 Task: Import the 'calendar' file from the Desktop into Outlook.
Action: Mouse moved to (21, 106)
Screenshot: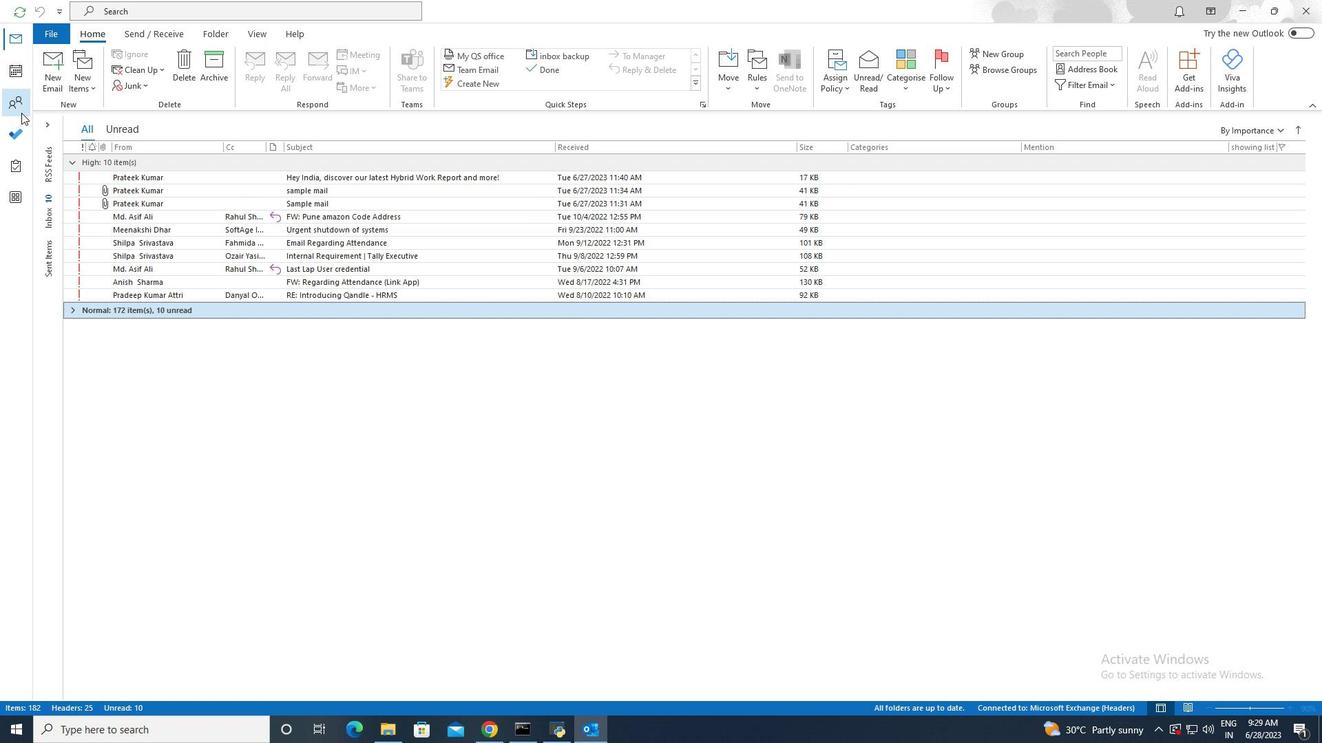 
Action: Mouse pressed left at (21, 106)
Screenshot: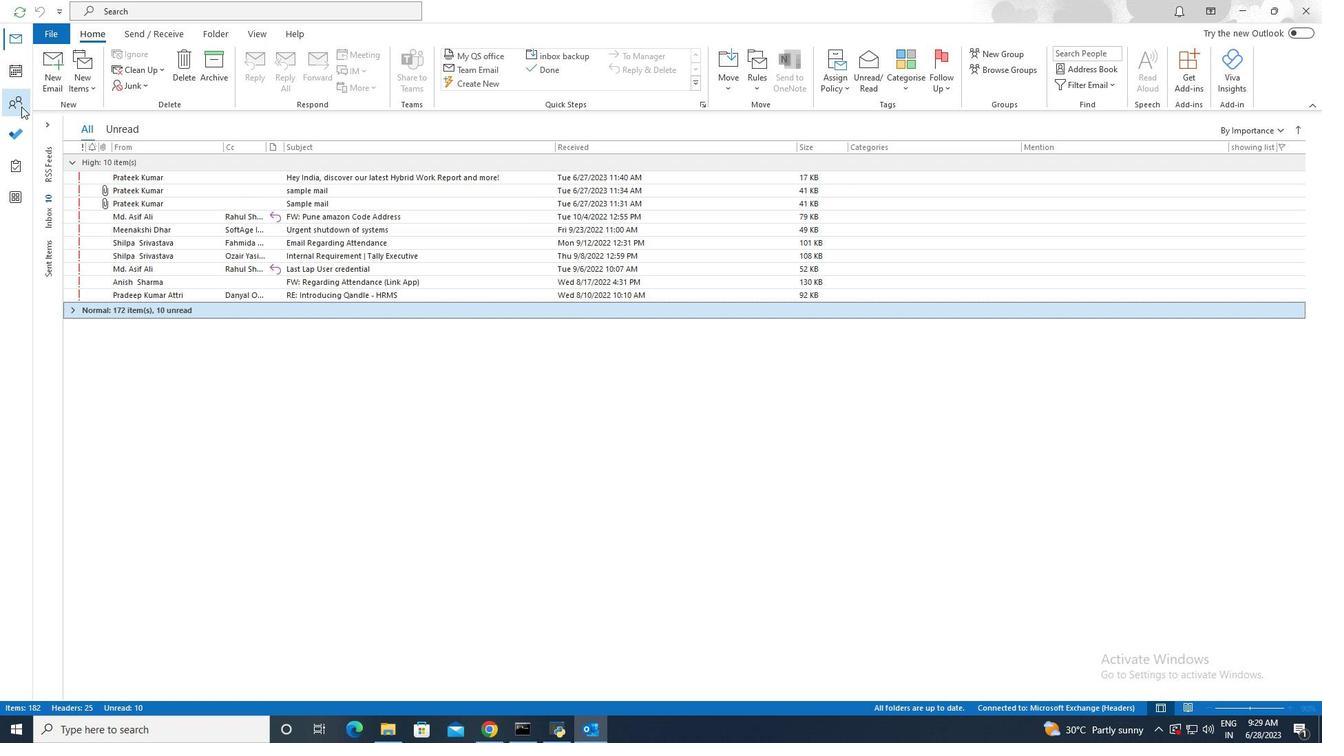 
Action: Mouse moved to (61, 32)
Screenshot: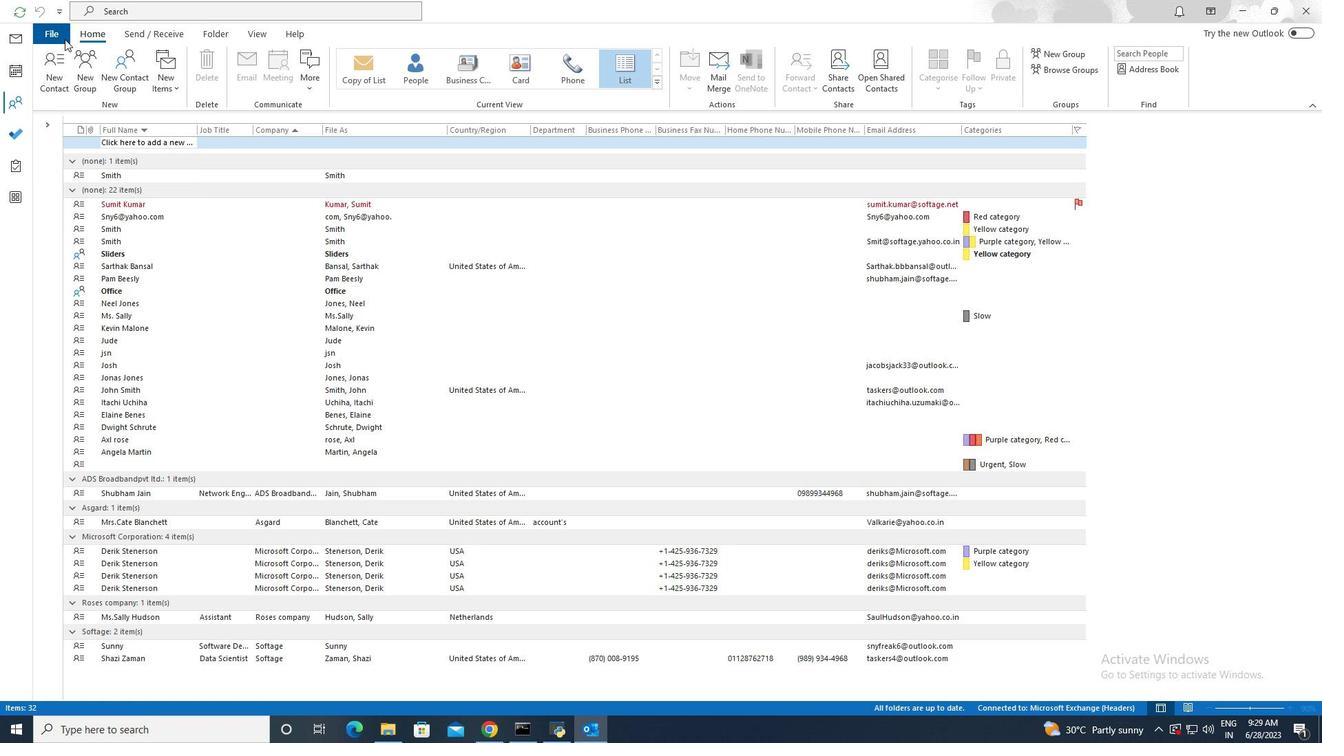 
Action: Mouse pressed left at (61, 32)
Screenshot: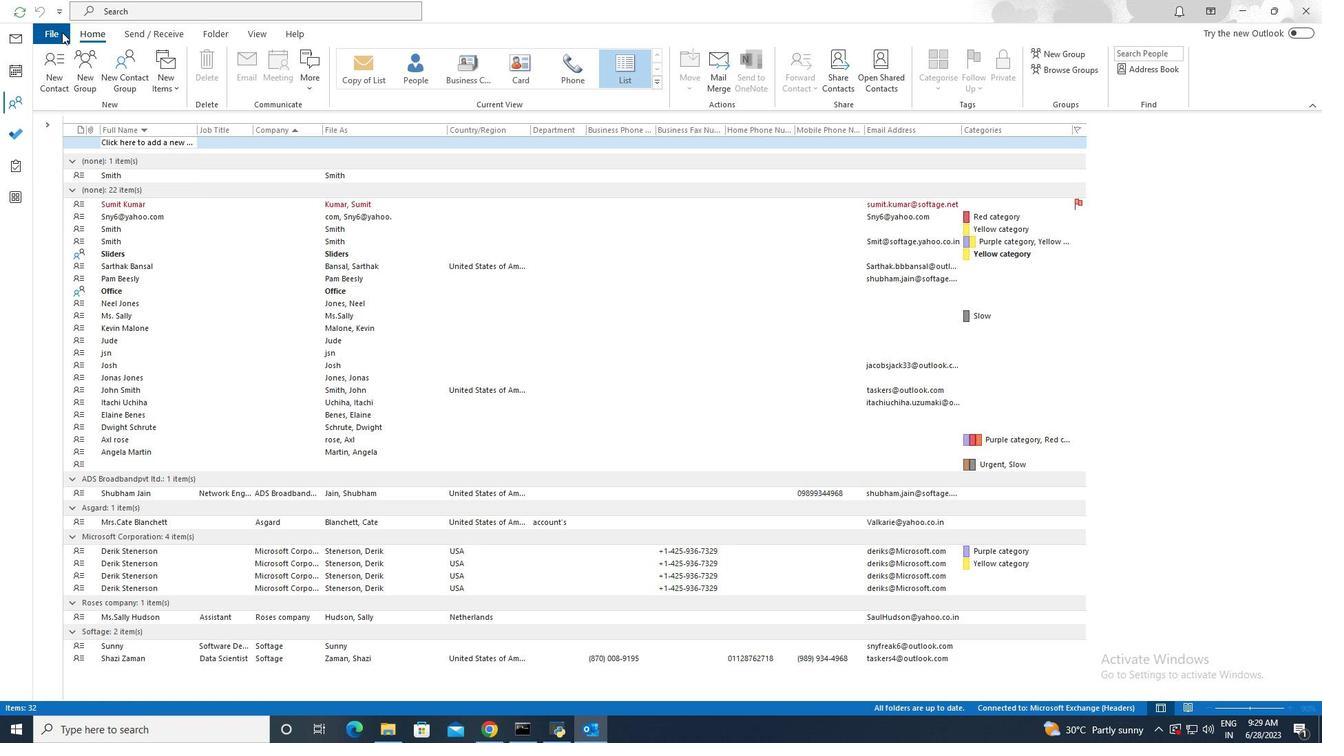 
Action: Mouse moved to (58, 97)
Screenshot: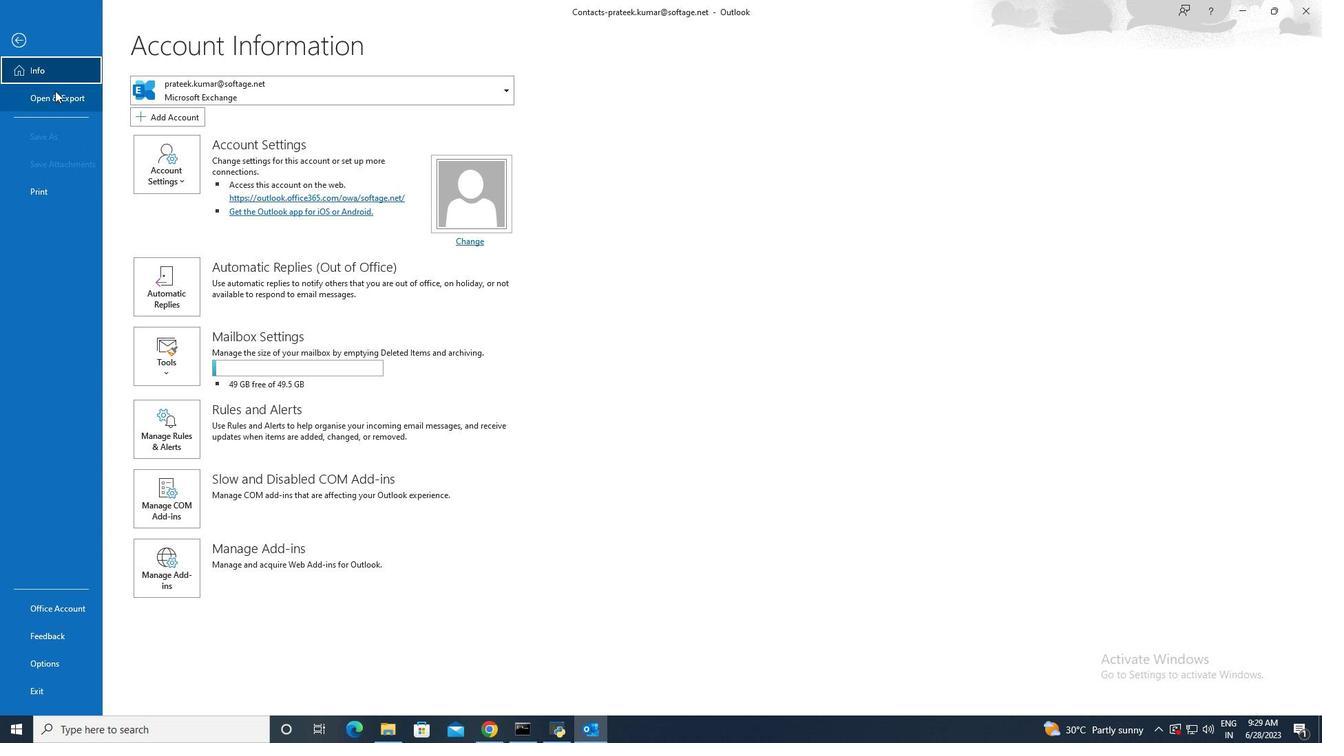 
Action: Mouse pressed left at (58, 97)
Screenshot: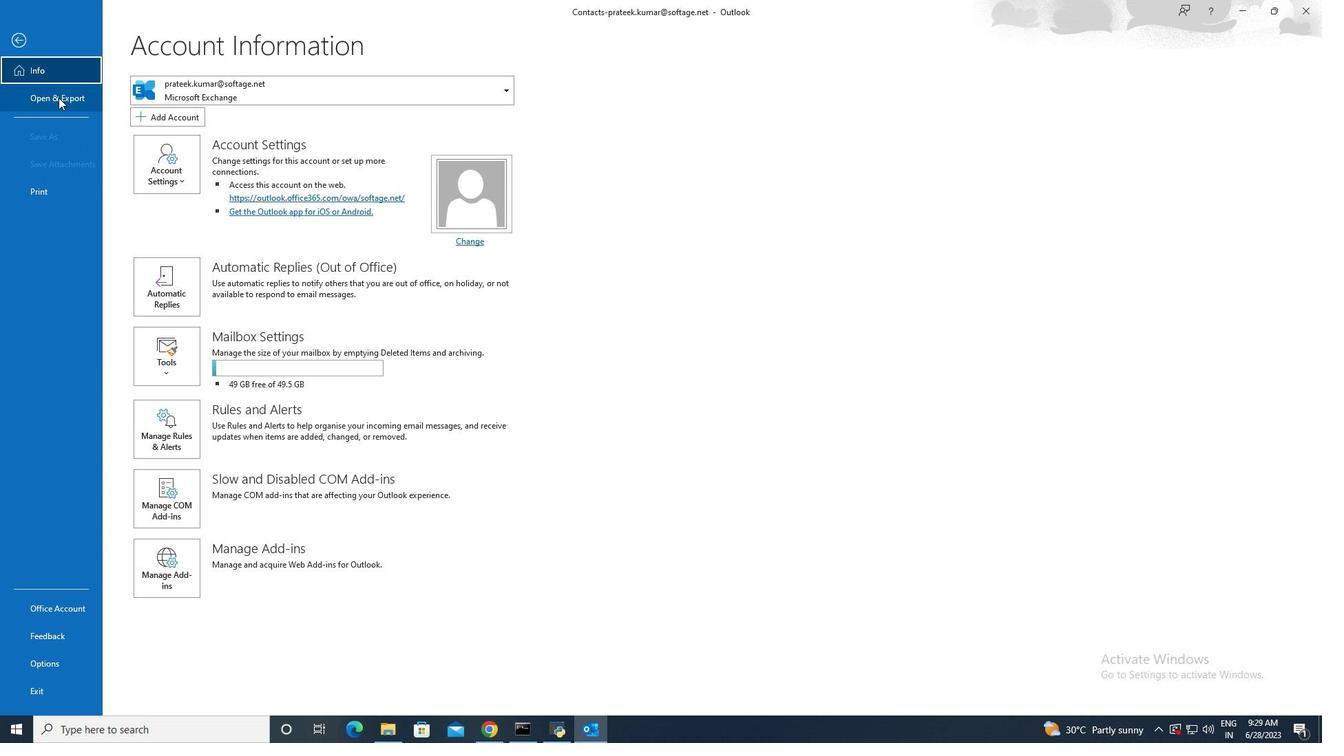 
Action: Mouse moved to (159, 97)
Screenshot: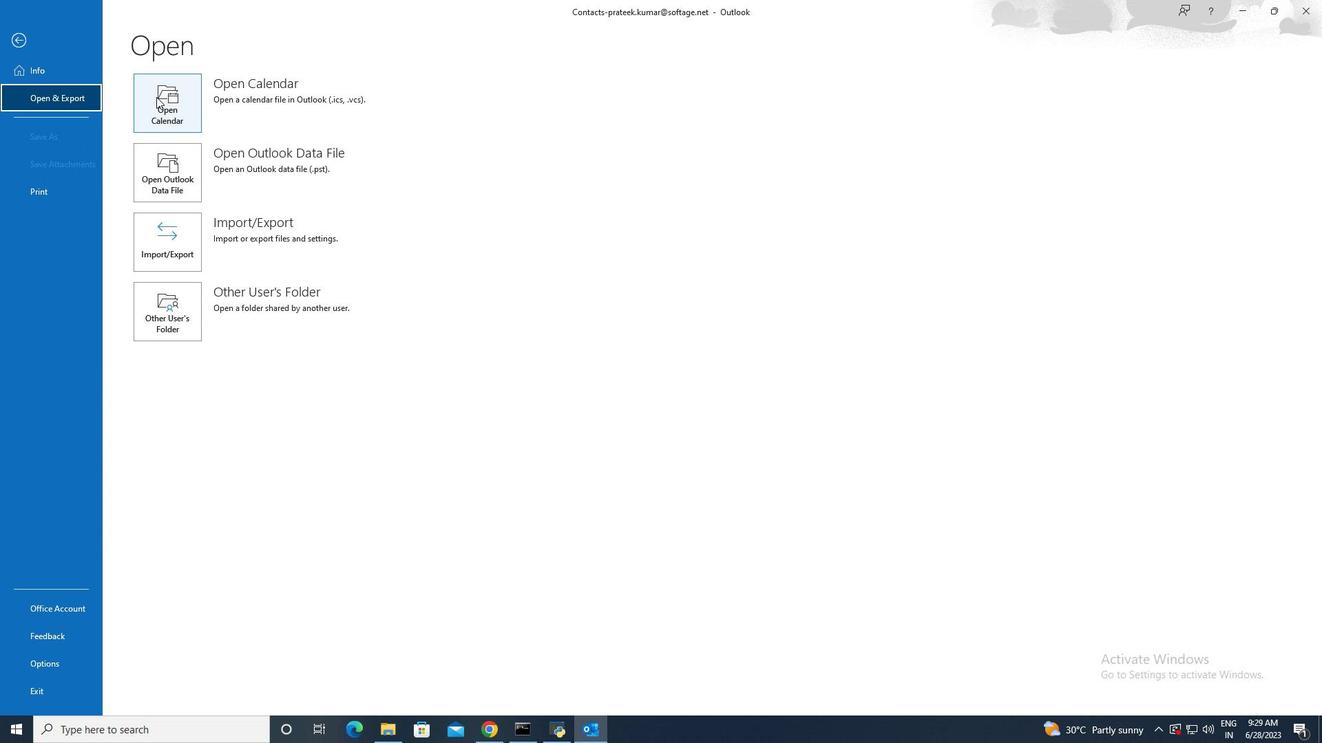 
Action: Mouse pressed left at (159, 97)
Screenshot: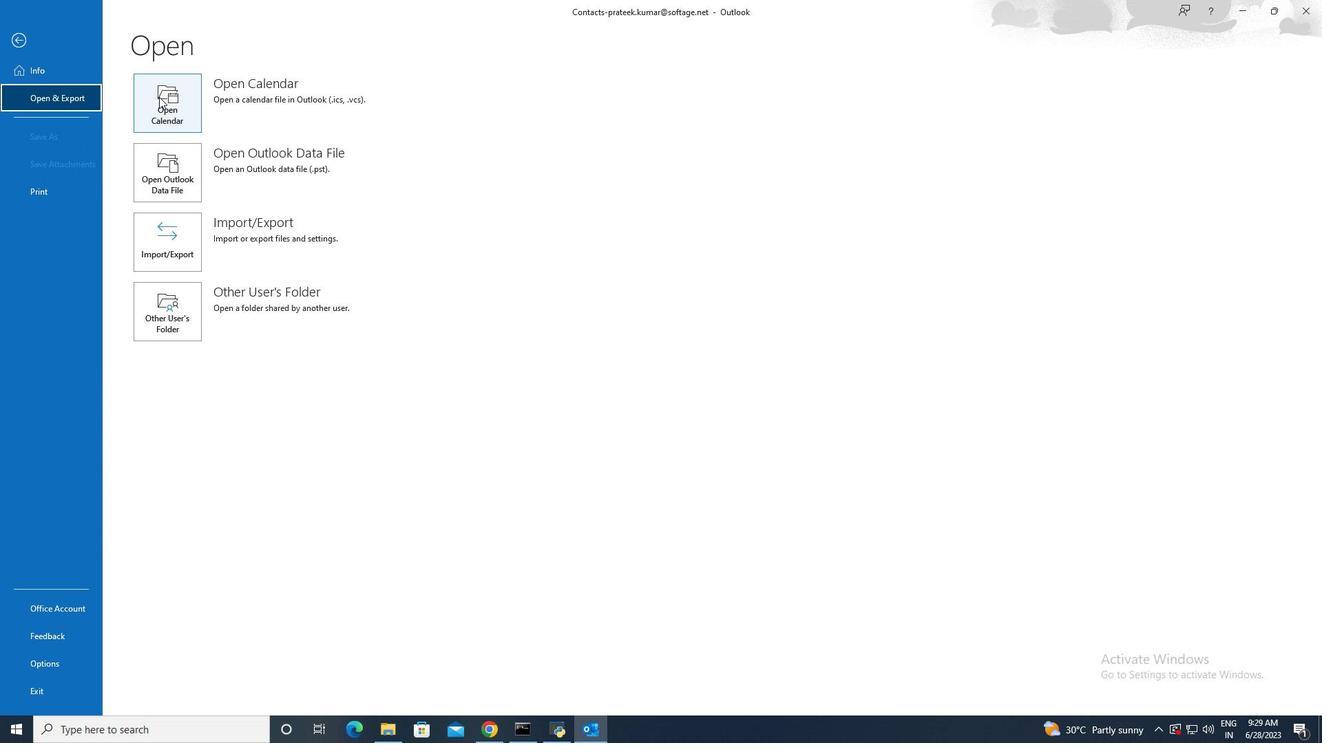 
Action: Mouse moved to (58, 161)
Screenshot: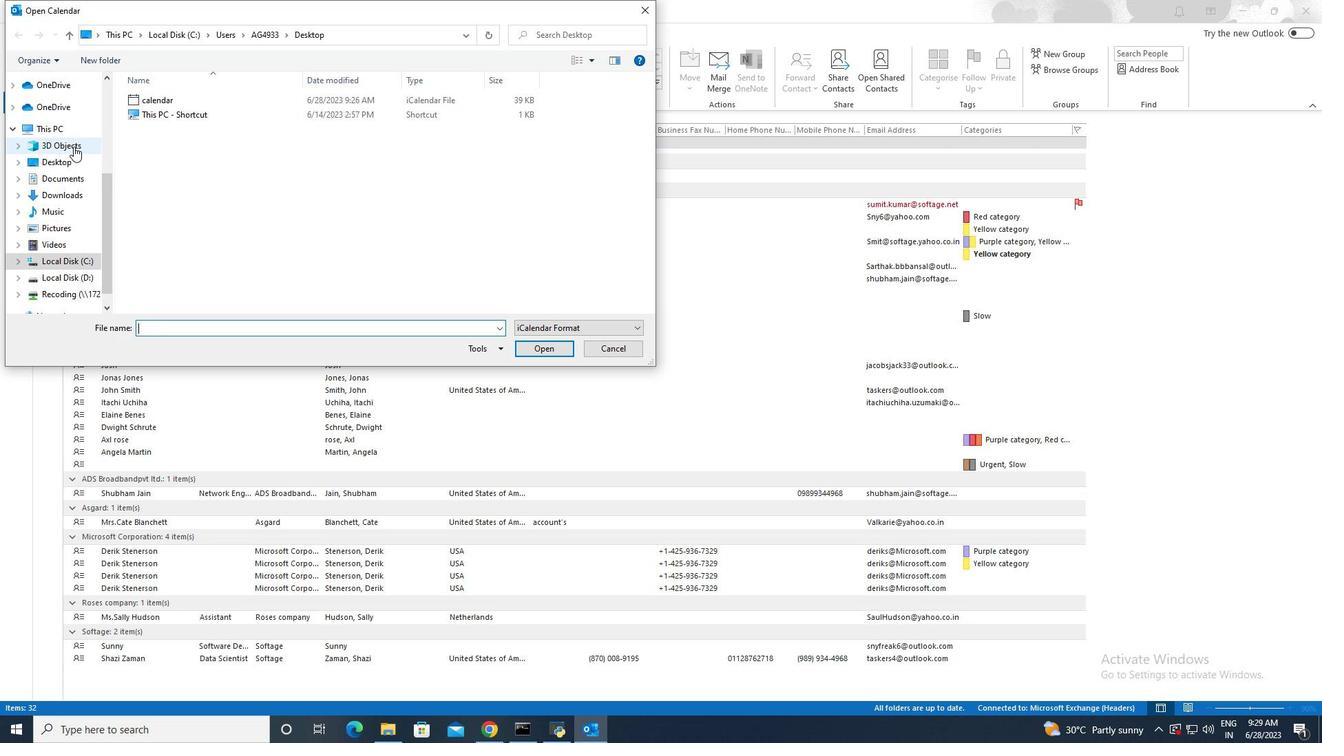 
Action: Mouse pressed left at (58, 161)
Screenshot: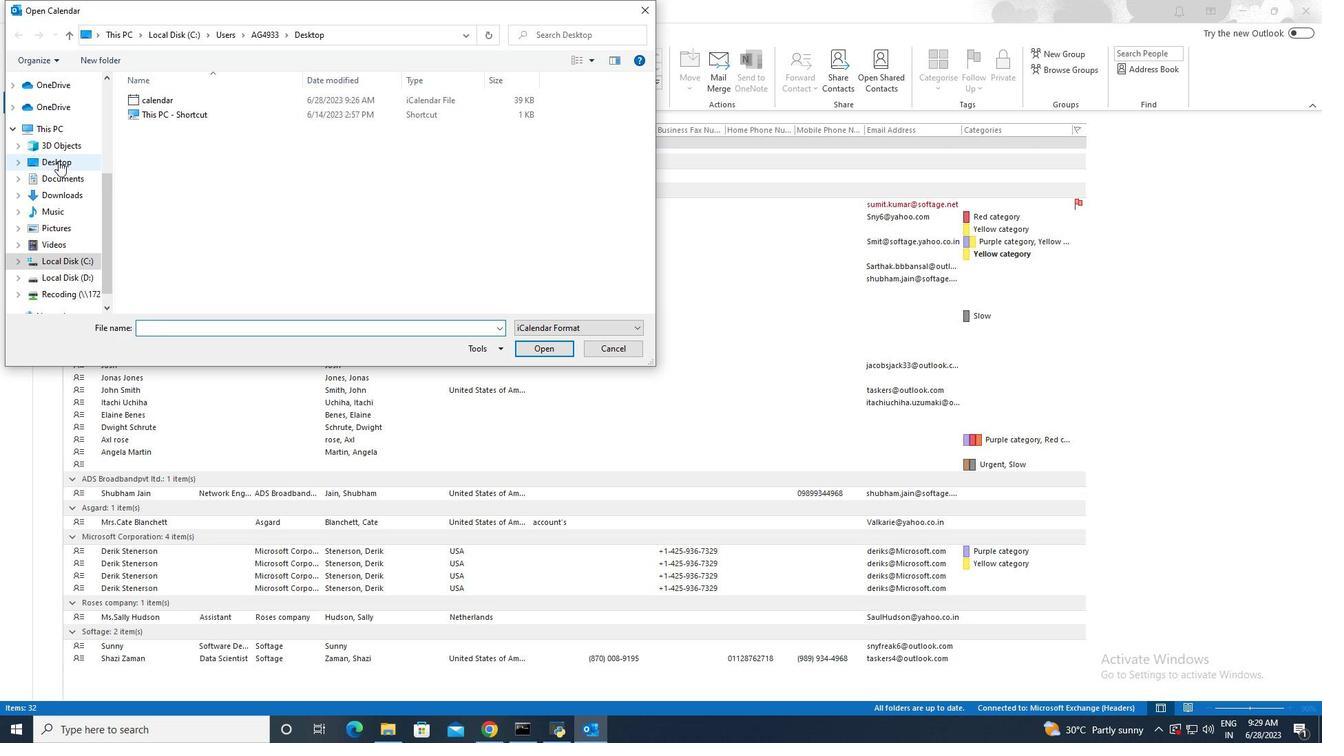 
Action: Mouse moved to (146, 104)
Screenshot: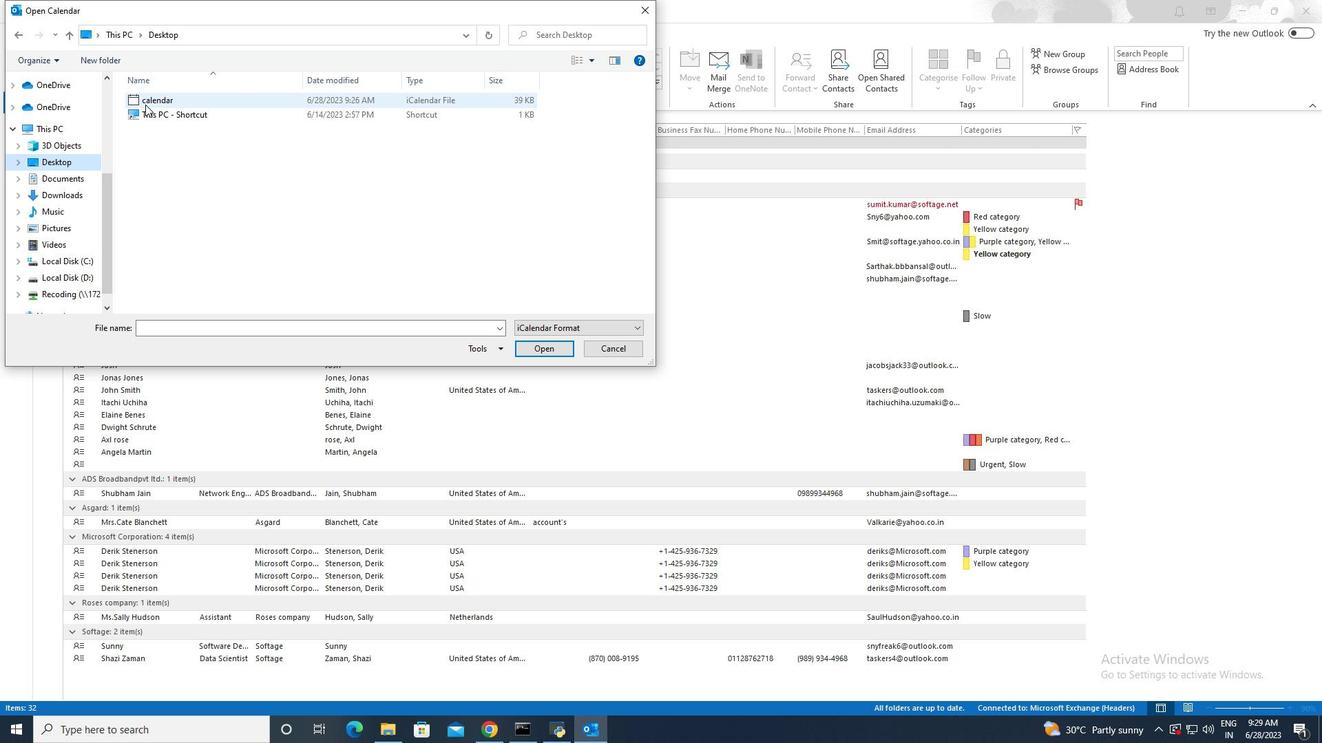
Action: Mouse pressed left at (146, 104)
Screenshot: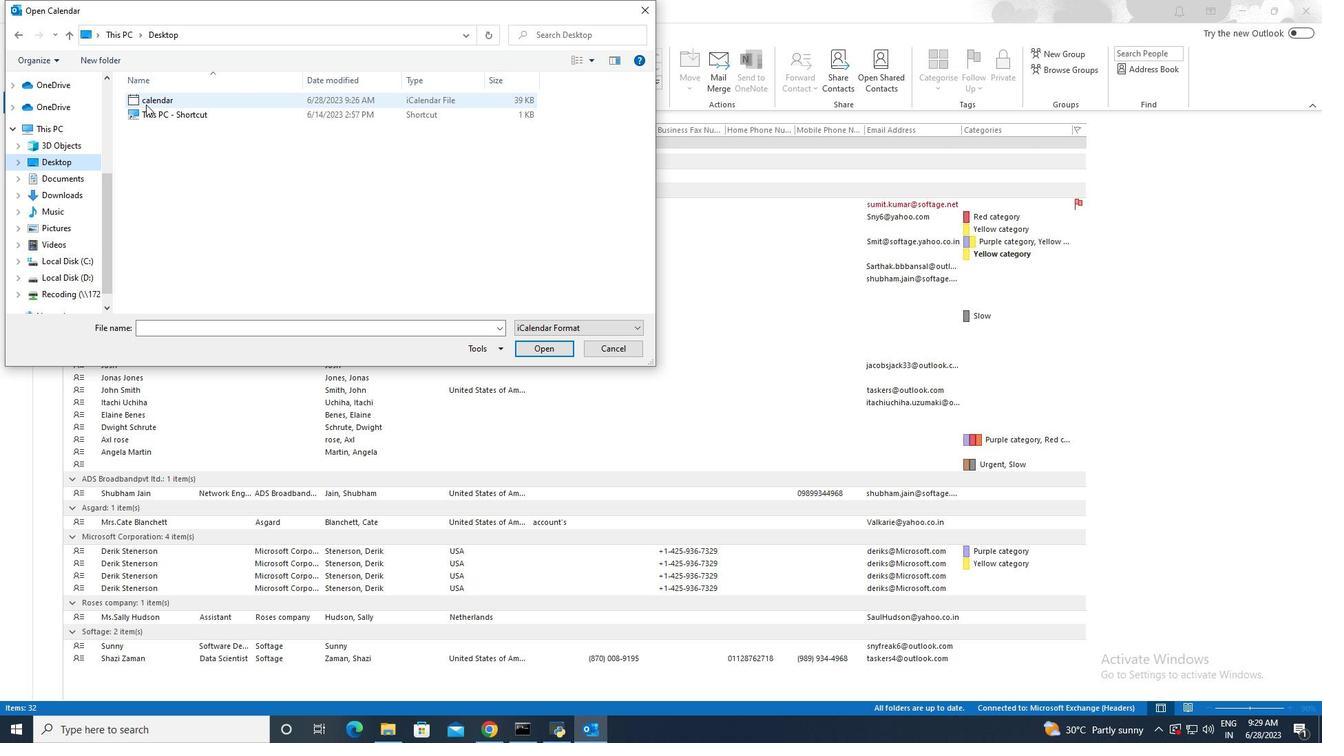 
Action: Mouse moved to (535, 349)
Screenshot: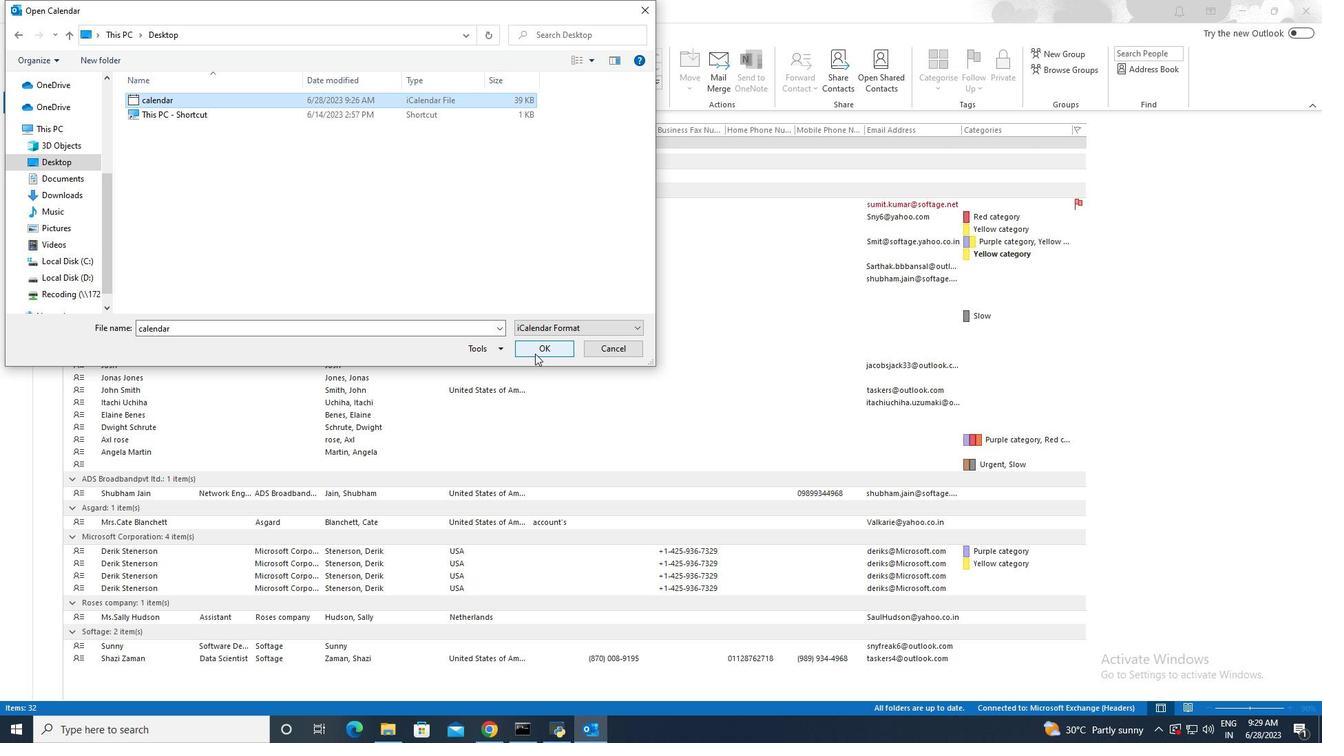 
Action: Mouse pressed left at (535, 349)
Screenshot: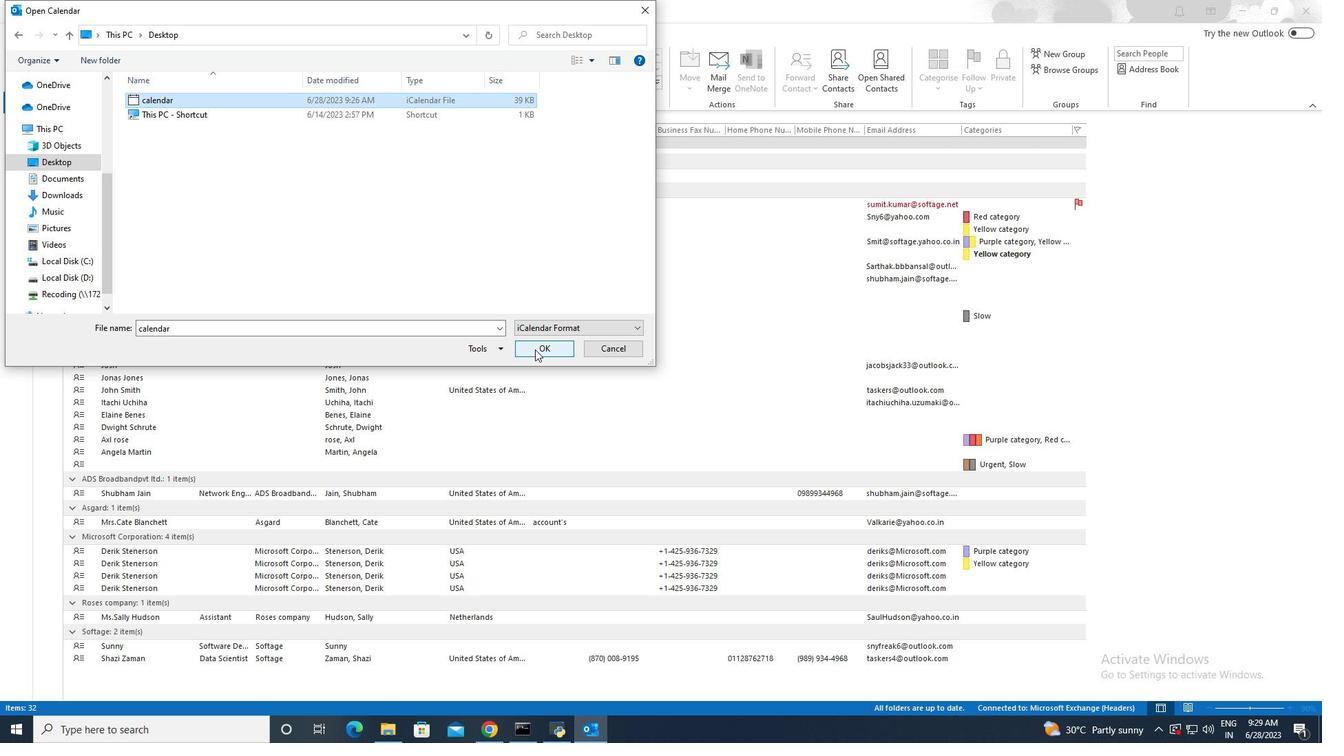 
Action: Mouse moved to (535, 349)
Screenshot: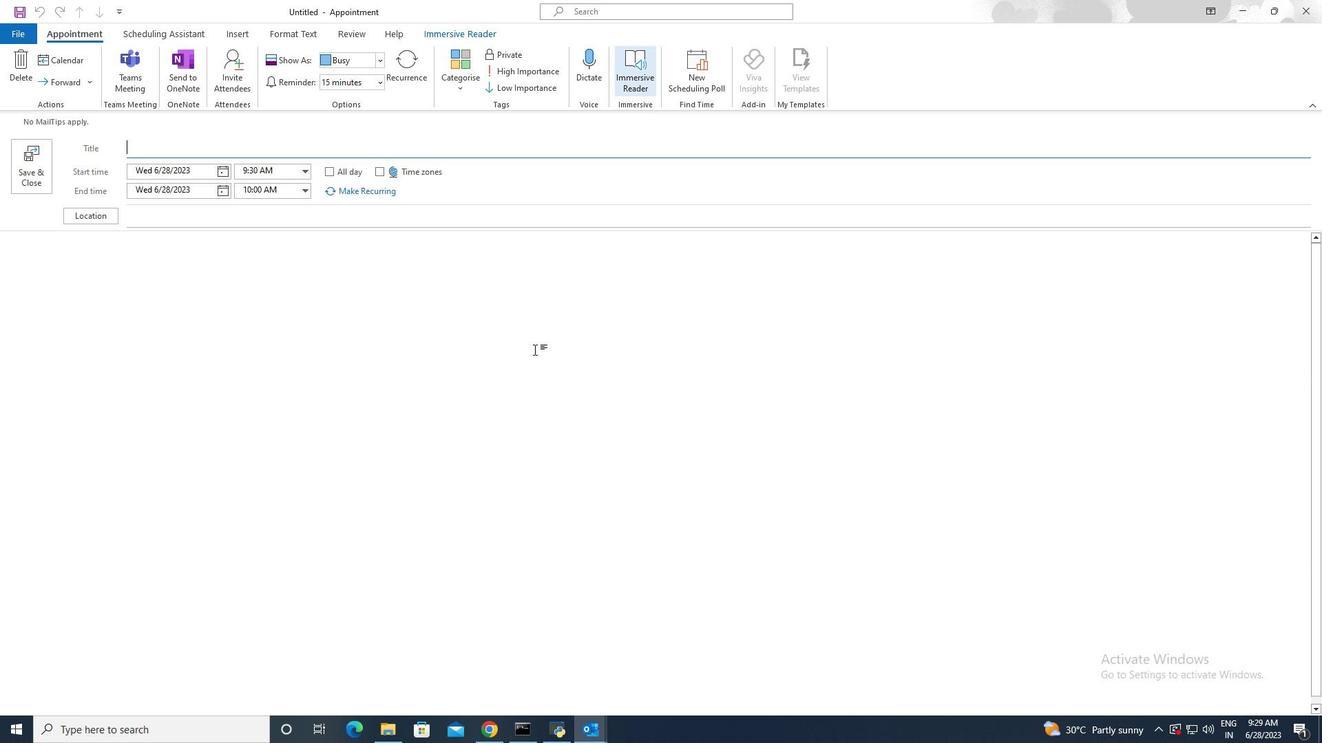 
